 Task: Invite Team Member Softage.1@softage.net to Workspace Auditing and Compliance. Invite Team Member Softage.2@softage.net to Workspace Auditing and Compliance. Invite Team Member Softage.3@softage.net to Workspace Auditing and Compliance. Invite Team Member Softage.4@softage.net to Workspace Auditing and Compliance
Action: Mouse moved to (93, 65)
Screenshot: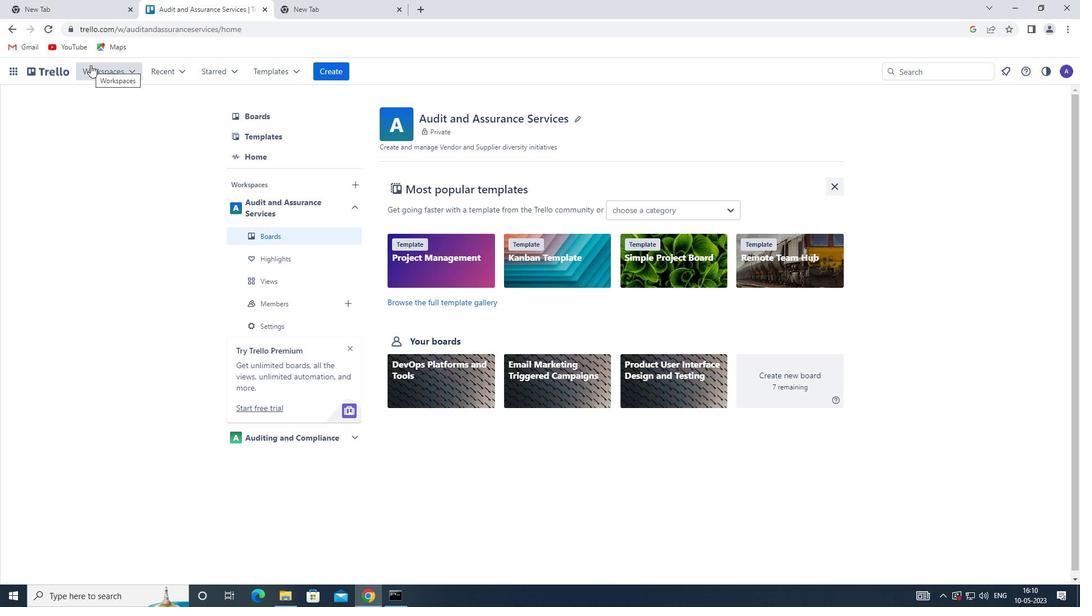 
Action: Mouse pressed left at (93, 65)
Screenshot: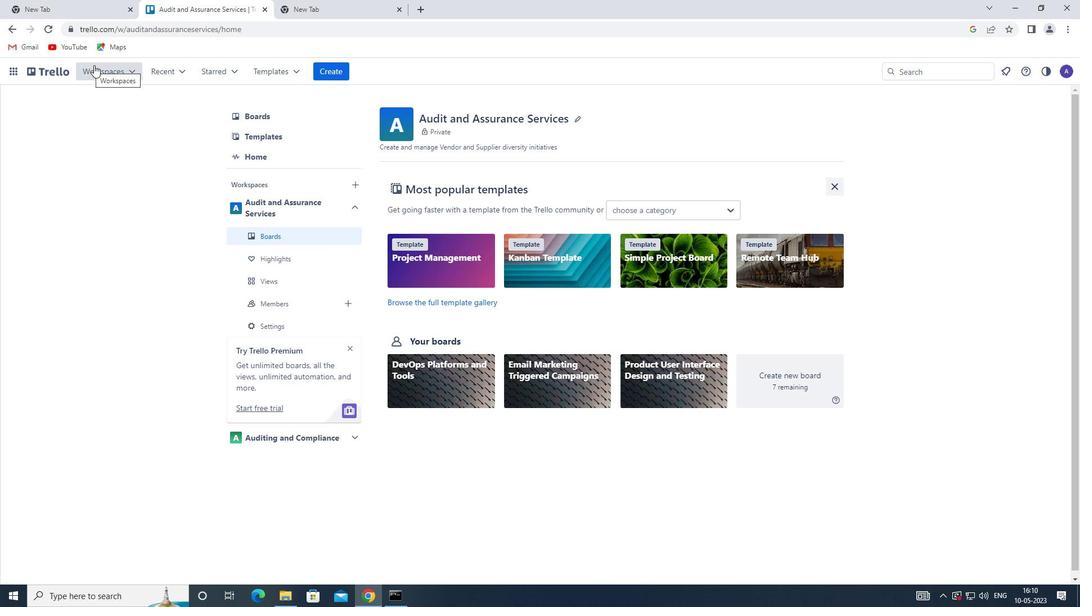 
Action: Mouse moved to (173, 203)
Screenshot: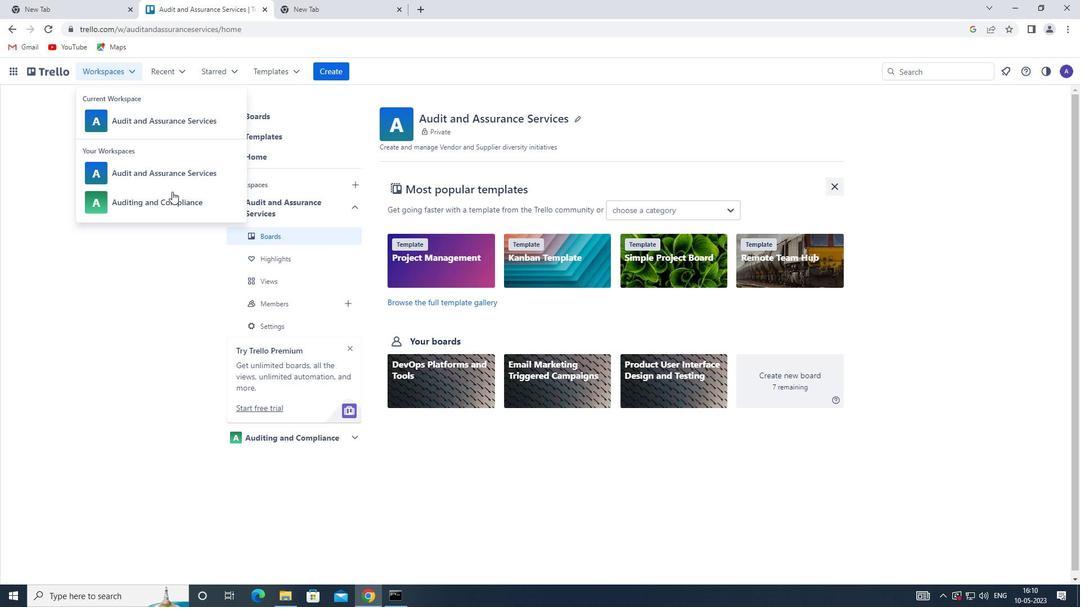 
Action: Mouse pressed left at (173, 203)
Screenshot: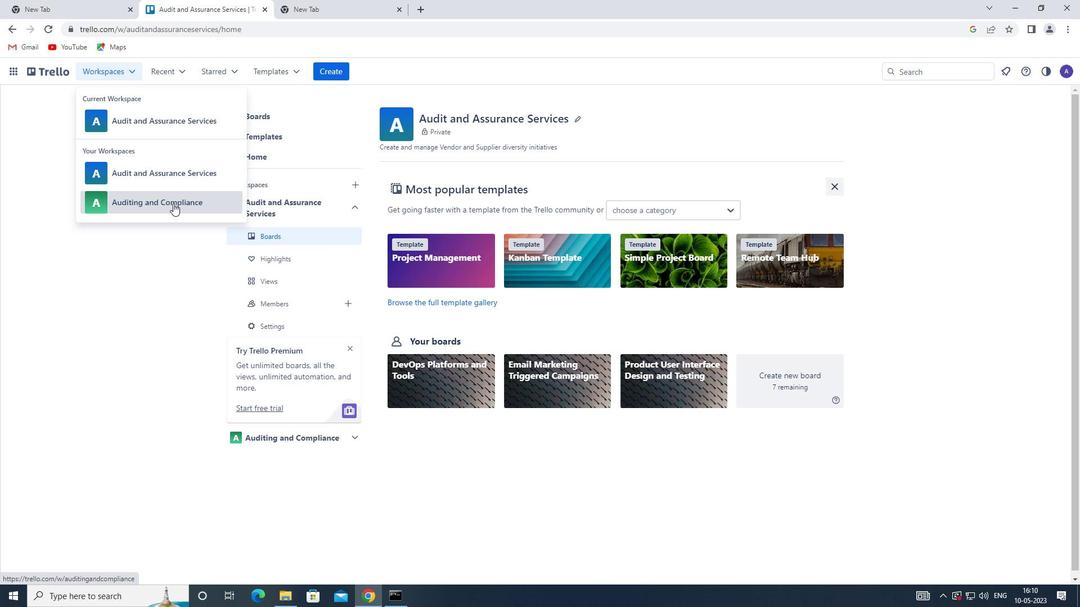 
Action: Mouse moved to (792, 106)
Screenshot: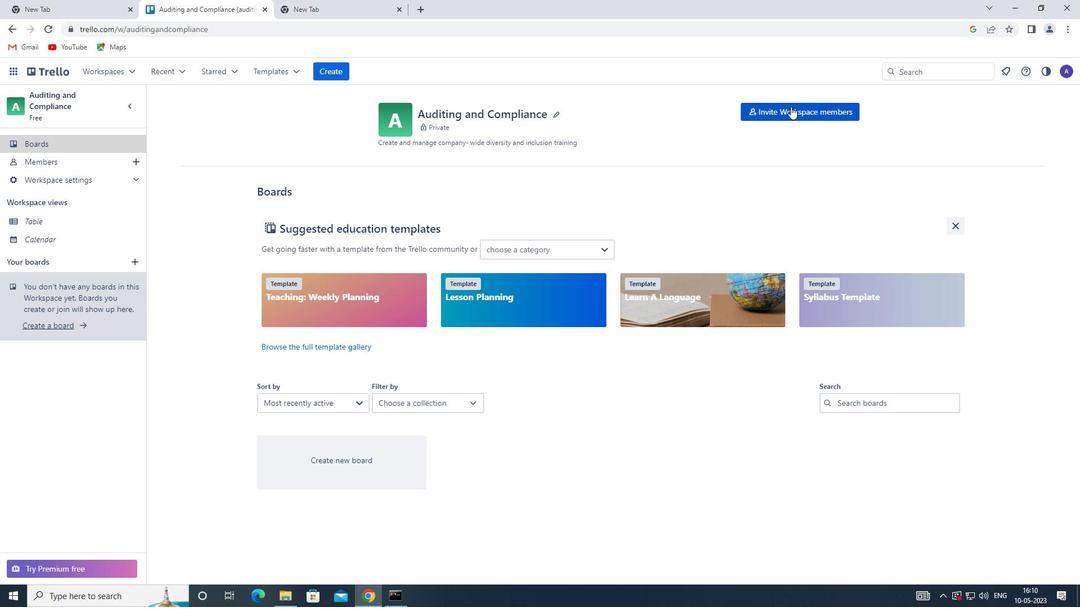 
Action: Mouse pressed left at (792, 106)
Screenshot: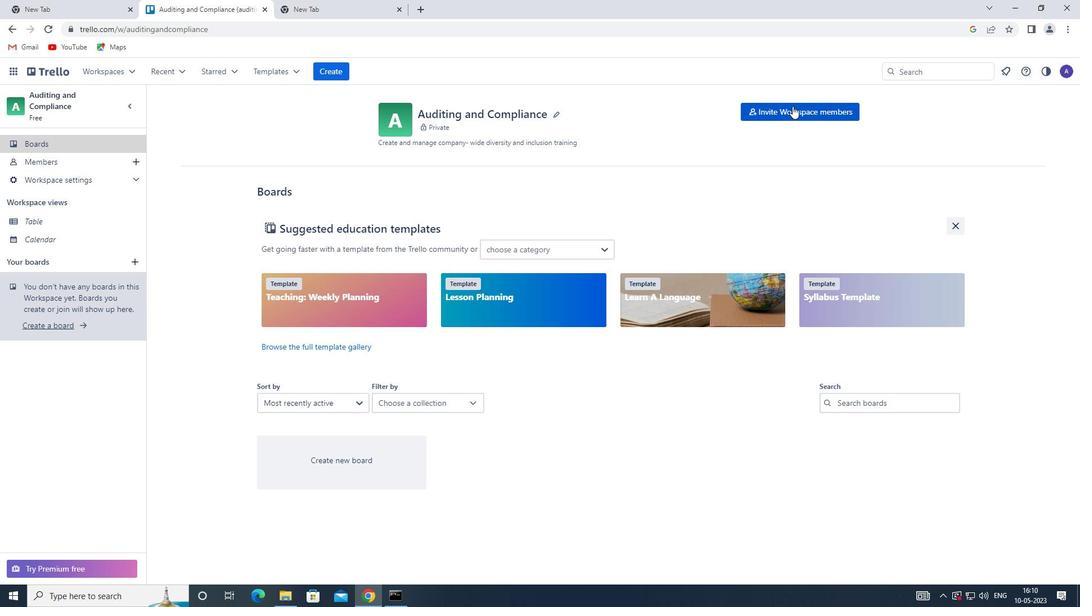
Action: Mouse moved to (395, 316)
Screenshot: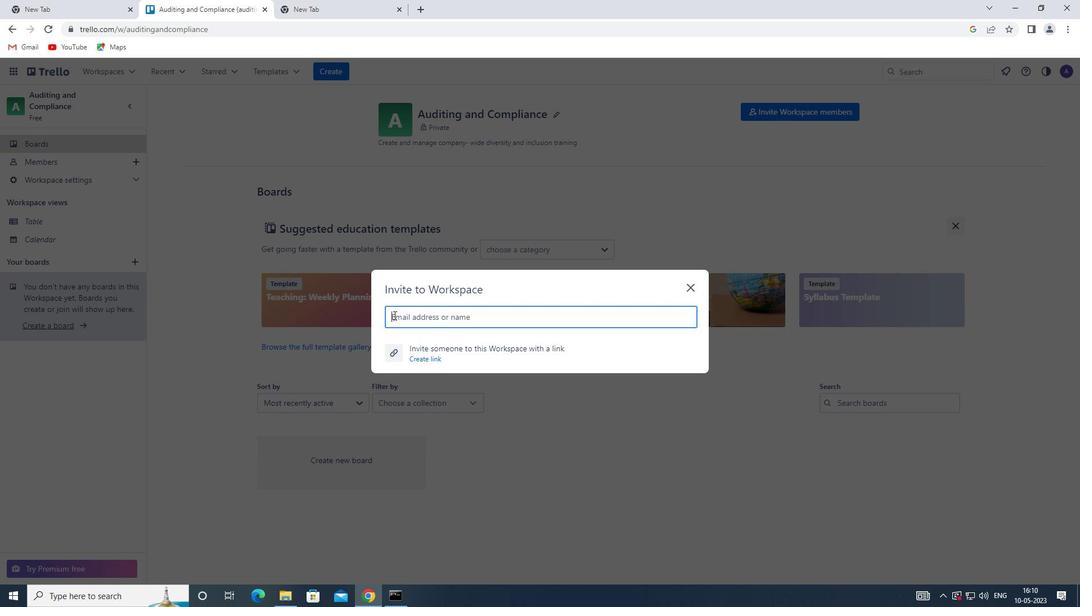
Action: Mouse pressed left at (395, 316)
Screenshot: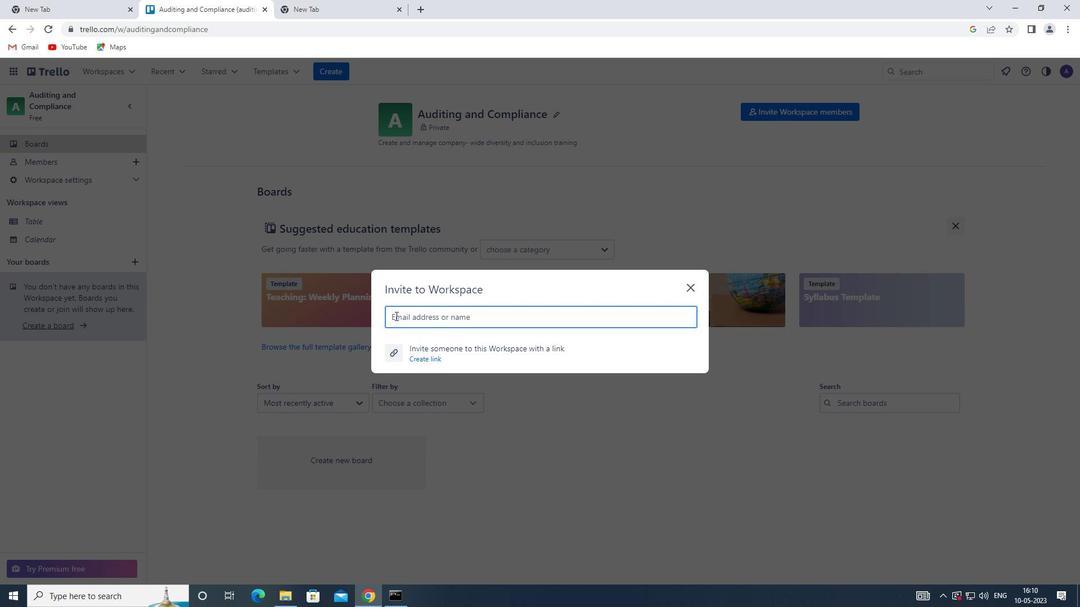 
Action: Key pressed <Key.shift>SOFTAGE.1<Key.shift>@SOFTAGE.NET
Screenshot: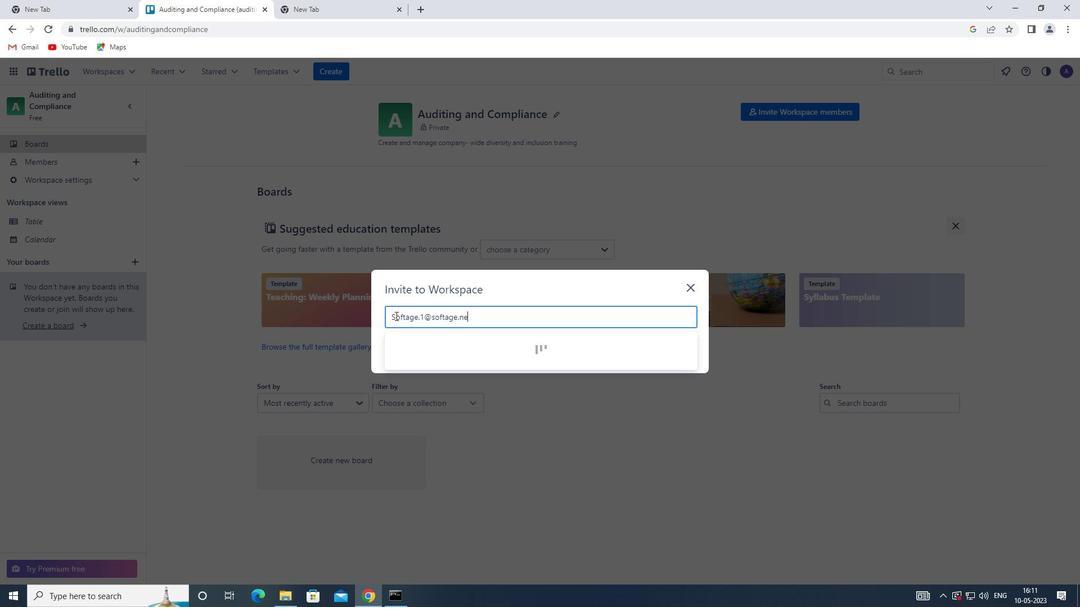 
Action: Mouse moved to (453, 350)
Screenshot: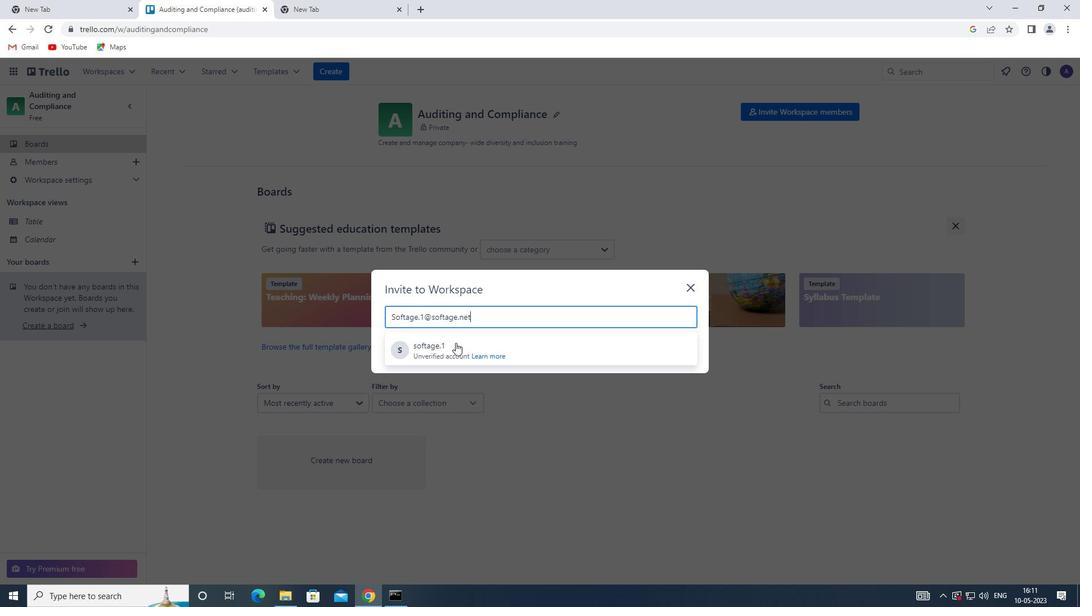 
Action: Mouse pressed left at (453, 350)
Screenshot: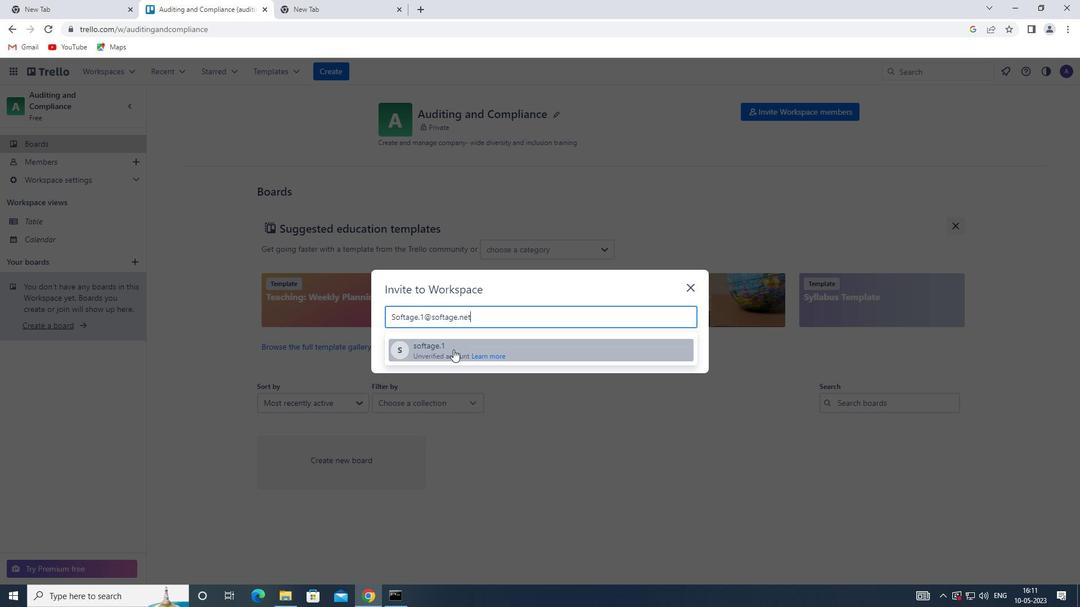 
Action: Key pressed <Key.shift>SOFTAGE.2<Key.shift>@SOFTAGE.NET
Screenshot: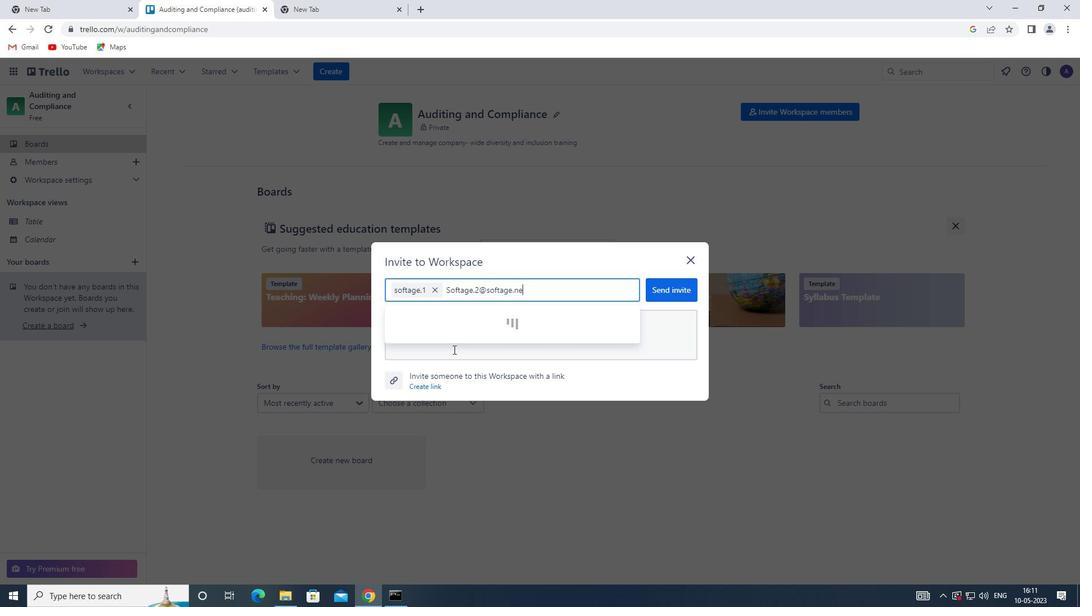 
Action: Mouse moved to (451, 322)
Screenshot: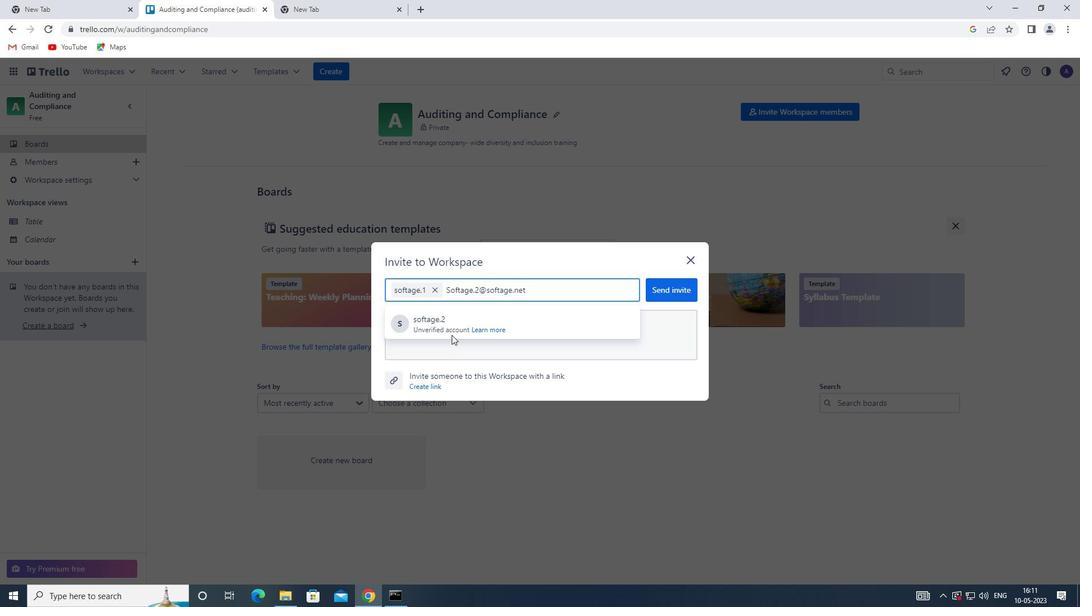 
Action: Mouse pressed left at (451, 322)
Screenshot: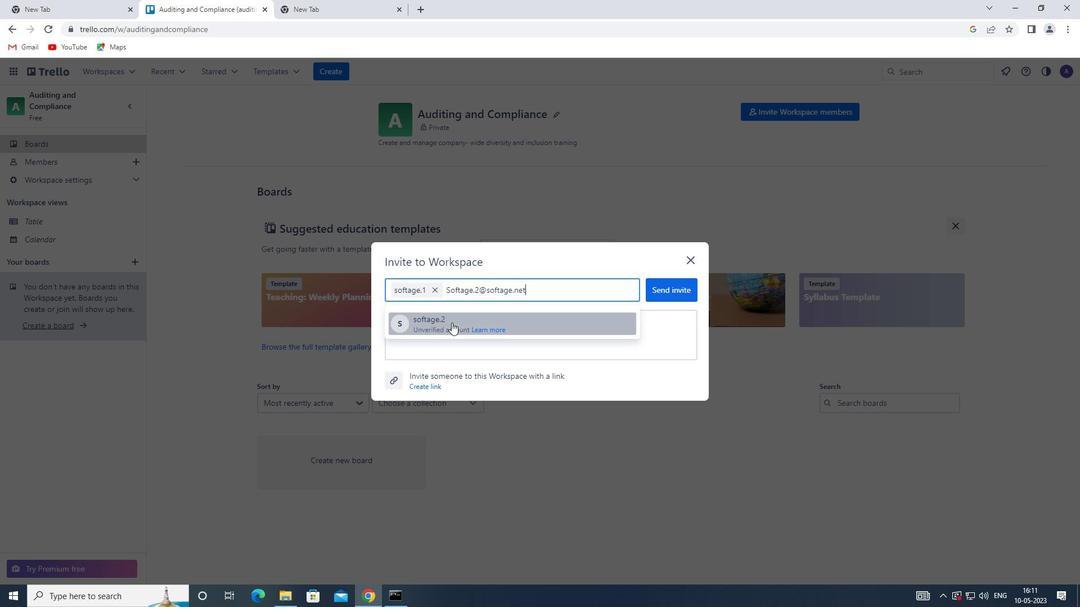 
Action: Key pressed <Key.shift>SOFTAGE.3<Key.shift>@SOFTAGE.NET
Screenshot: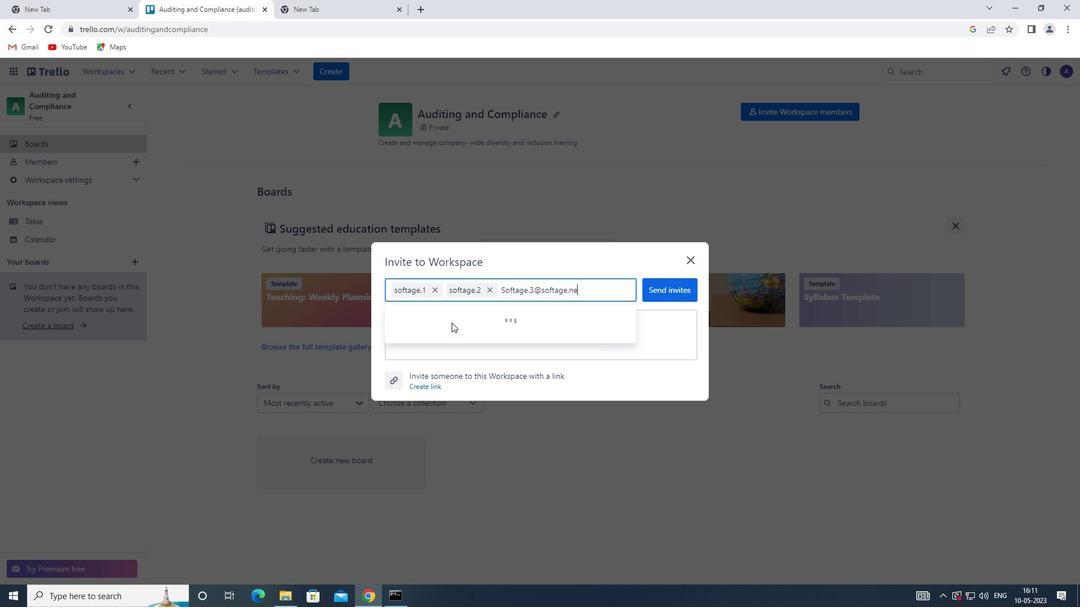 
Action: Mouse pressed left at (451, 322)
Screenshot: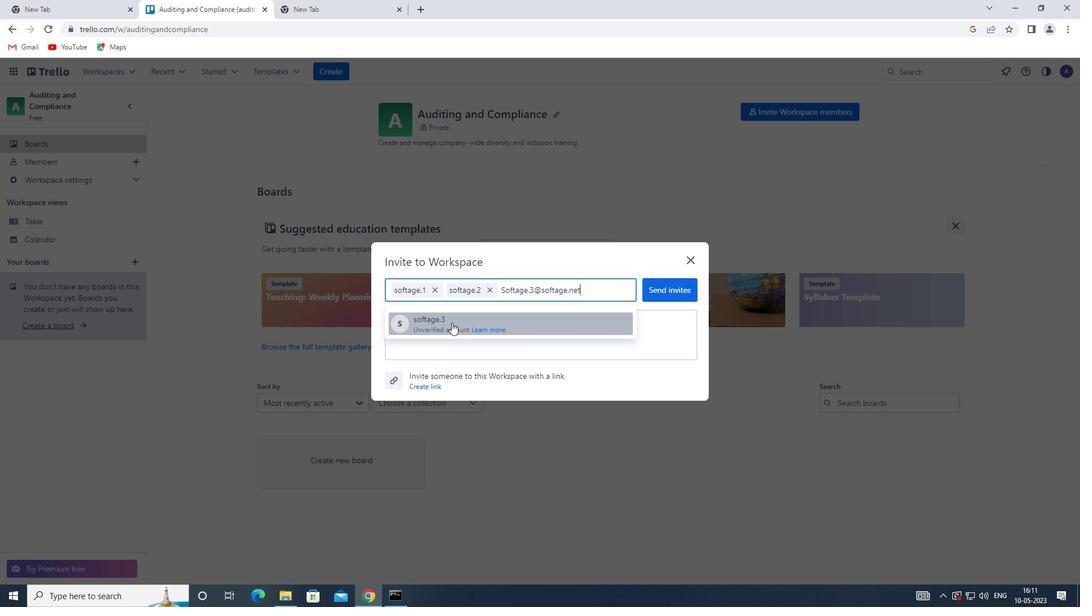 
Action: Key pressed <Key.shift>SOFTAGE.4<Key.shift>@SOFTAGE.NET
Screenshot: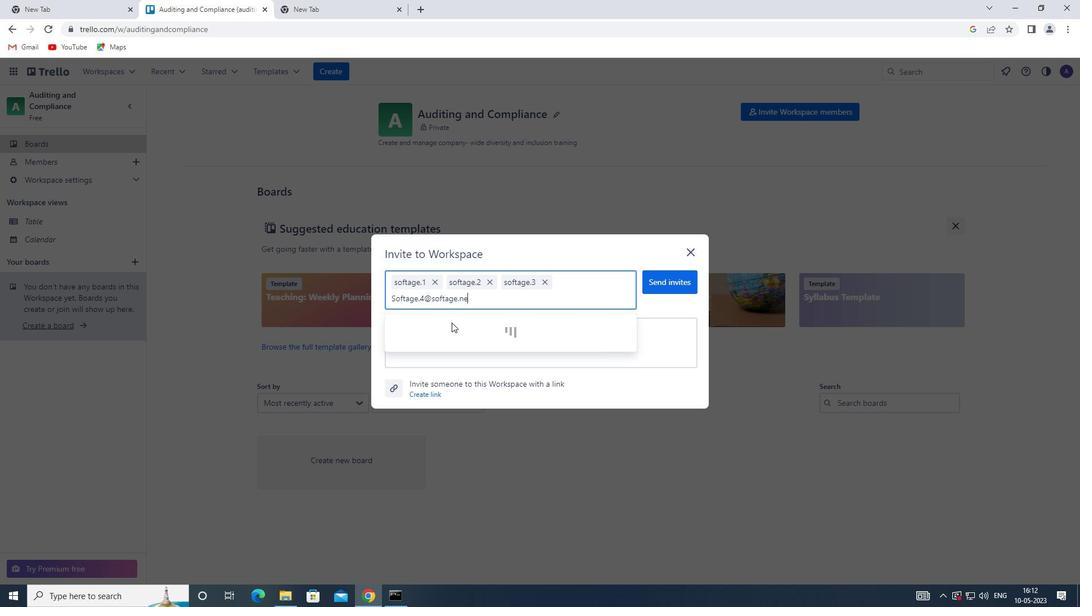 
Action: Mouse moved to (451, 322)
Screenshot: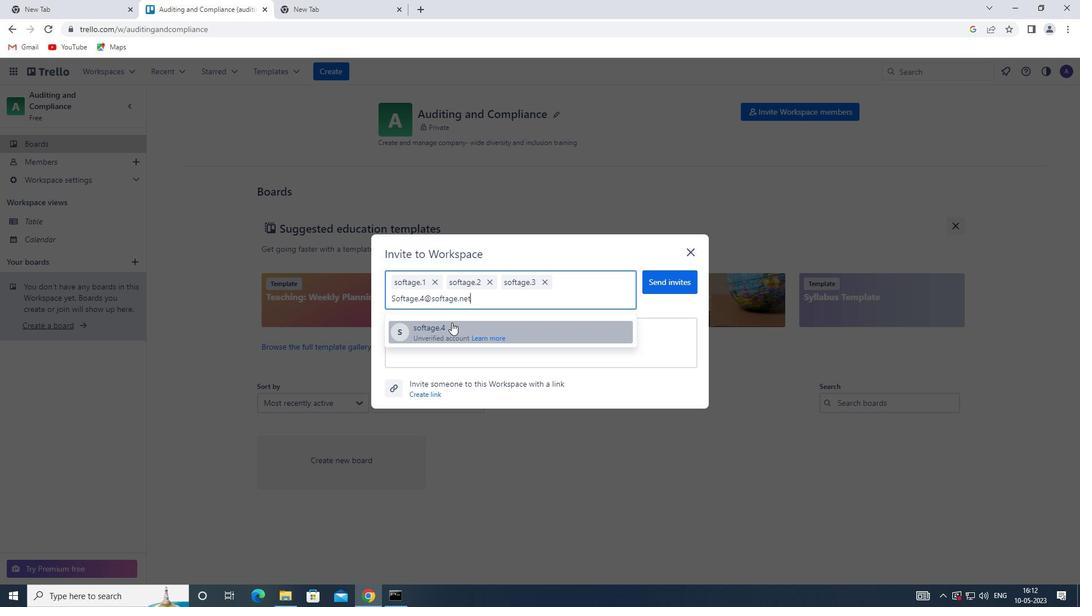 
Action: Mouse pressed left at (451, 322)
Screenshot: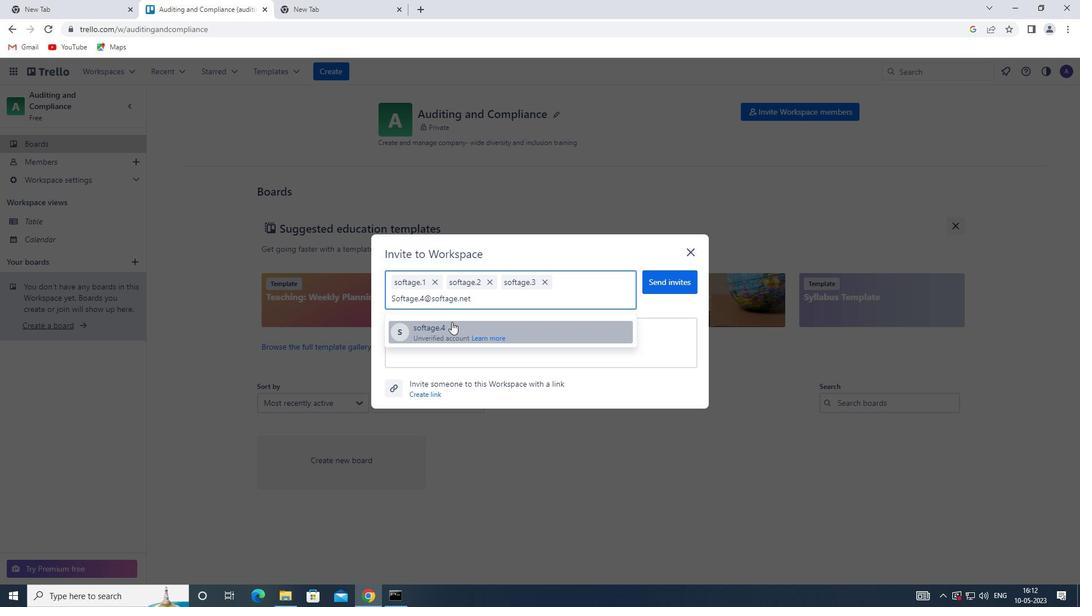 
Action: Mouse moved to (657, 289)
Screenshot: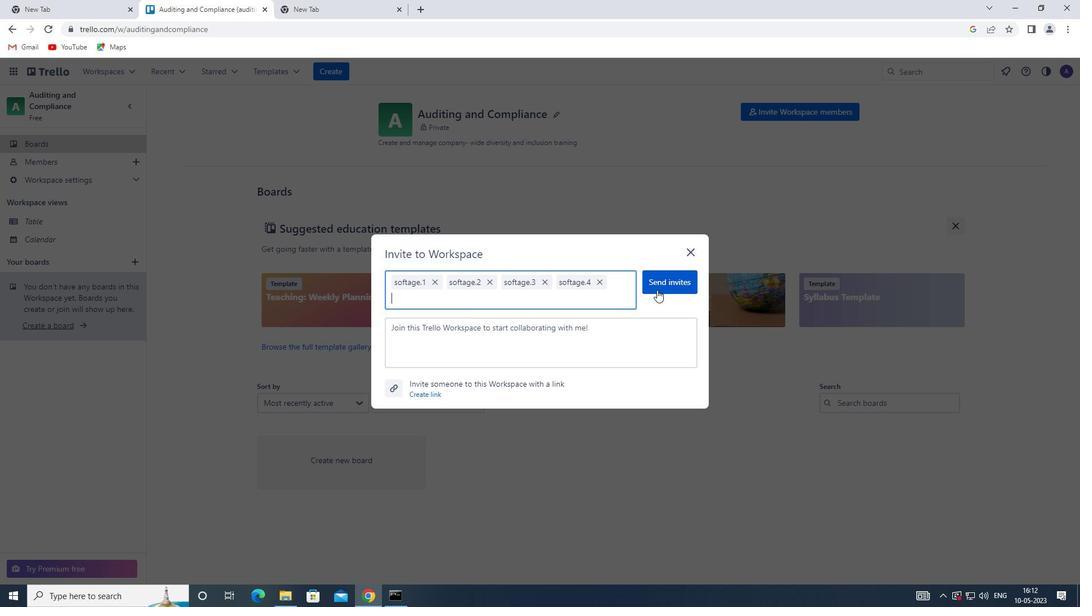 
Action: Mouse pressed left at (657, 289)
Screenshot: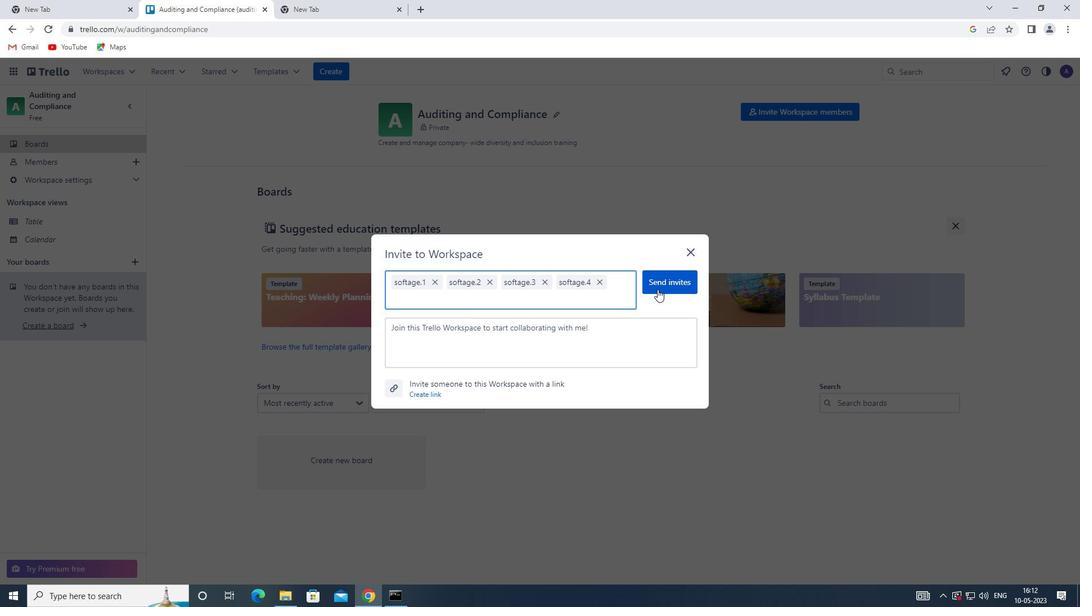 
Action: Mouse moved to (693, 254)
Screenshot: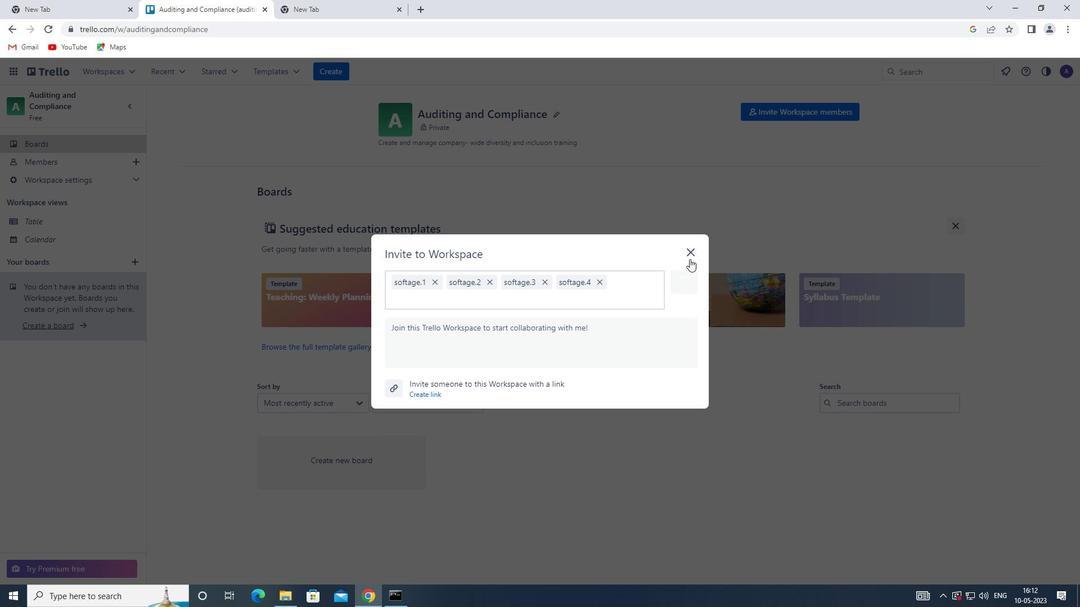 
